 Task: Use the formula "SPLIT" in spreadsheet "Project portfolio".
Action: Mouse moved to (120, 92)
Screenshot: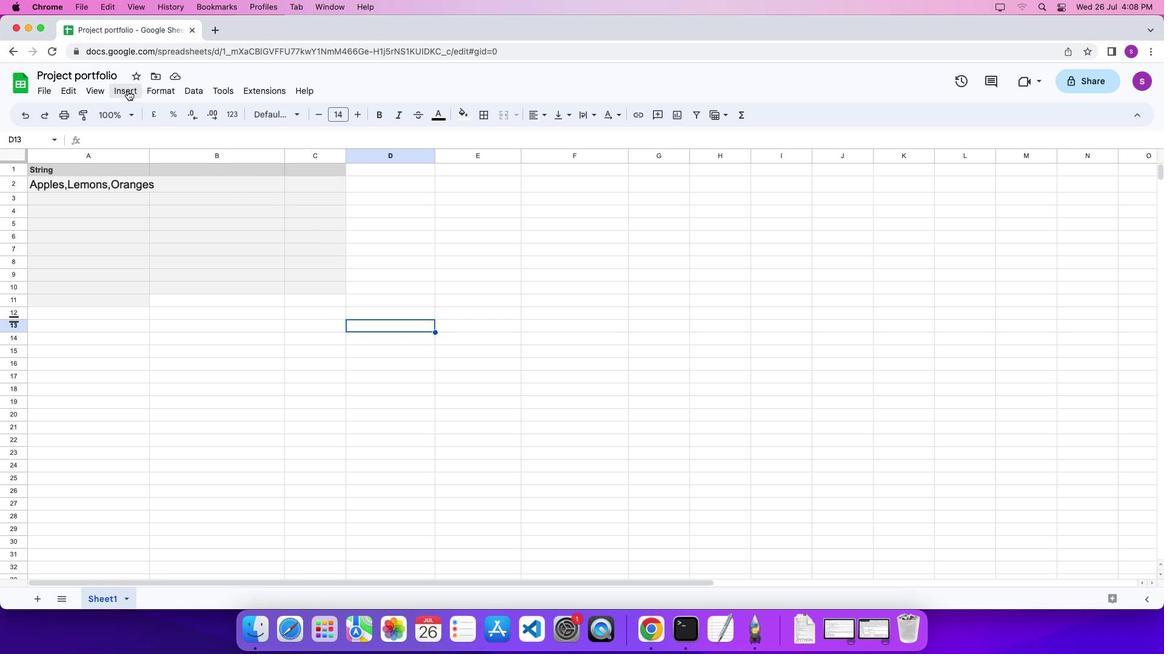 
Action: Mouse pressed left at (120, 92)
Screenshot: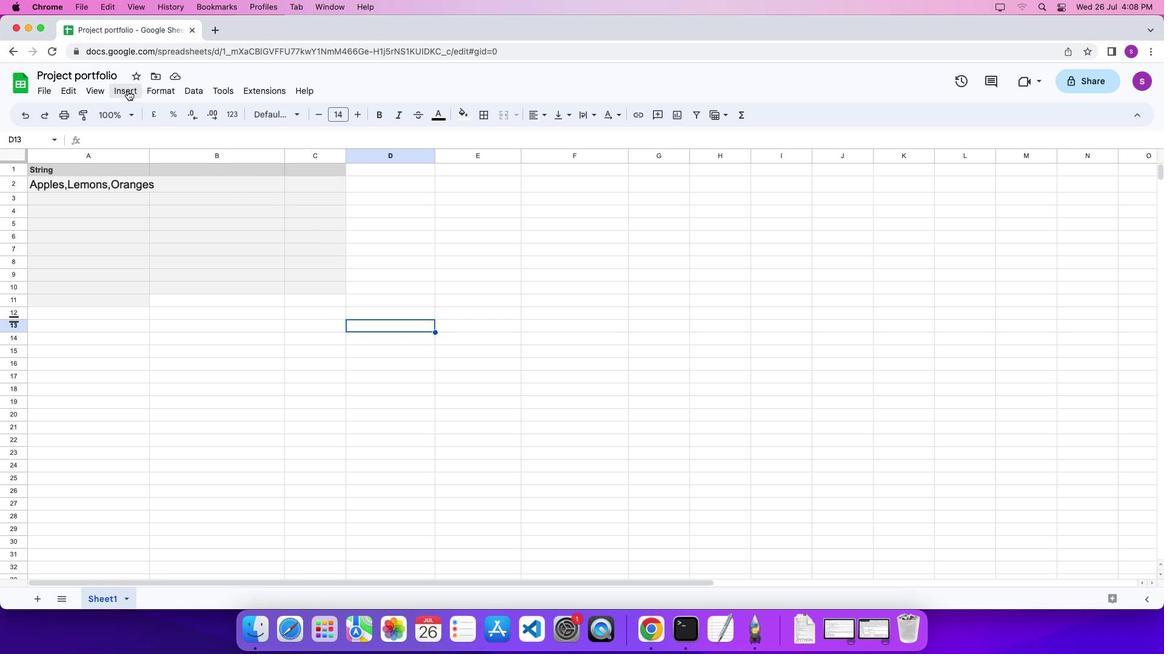 
Action: Mouse moved to (127, 90)
Screenshot: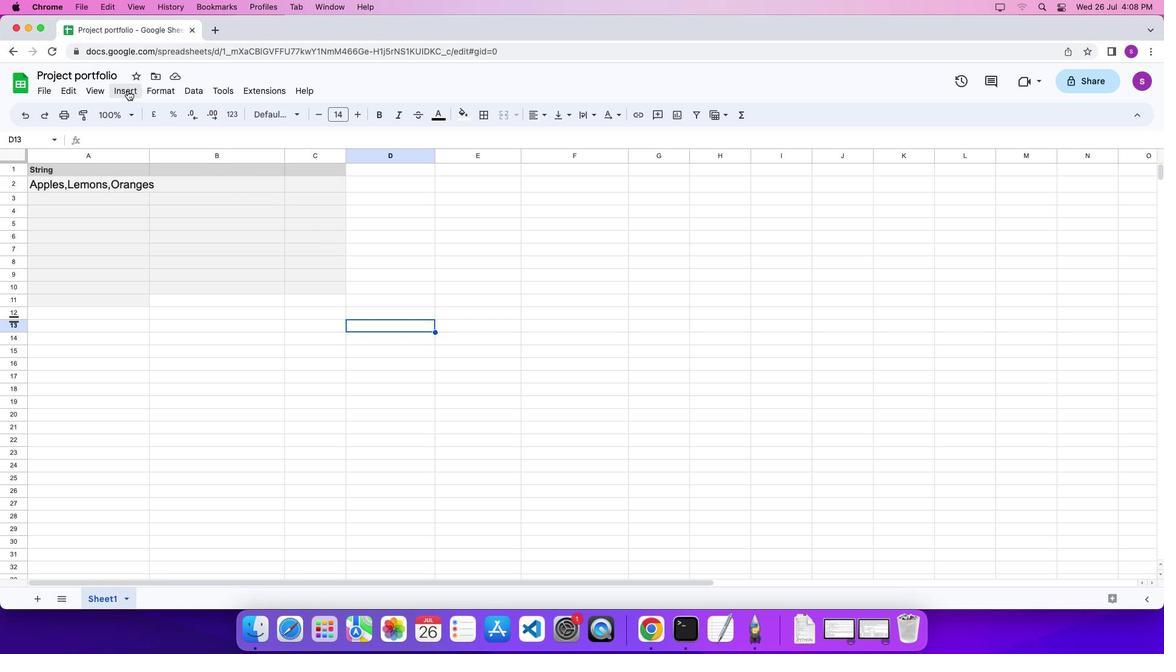 
Action: Mouse pressed left at (127, 90)
Screenshot: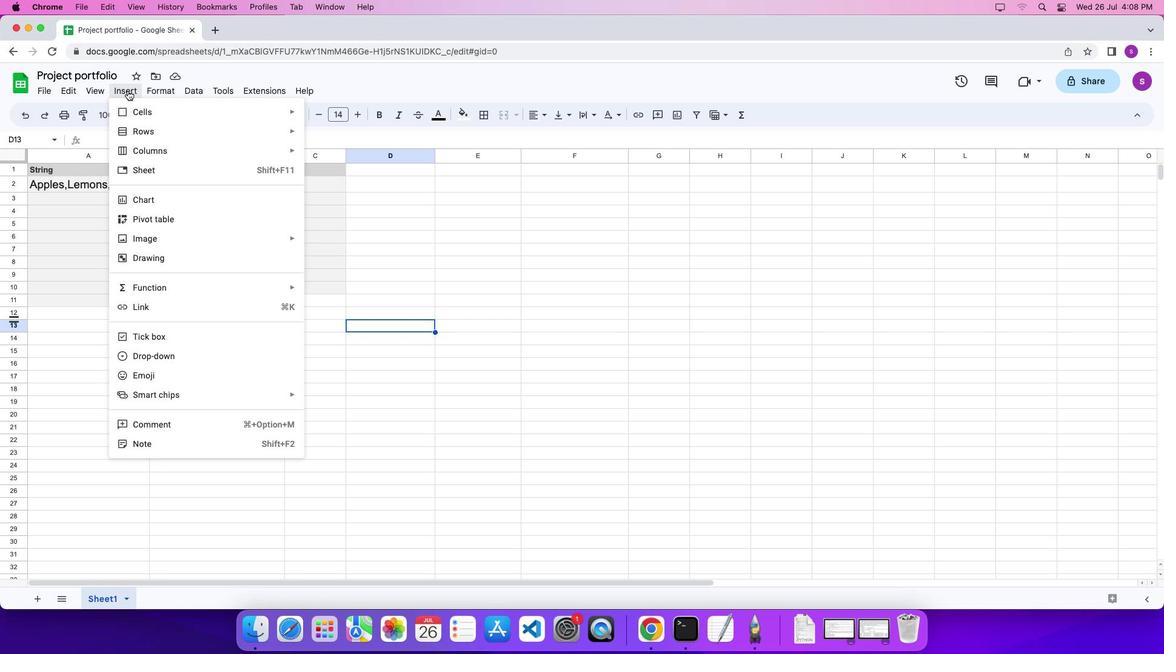 
Action: Mouse moved to (514, 514)
Screenshot: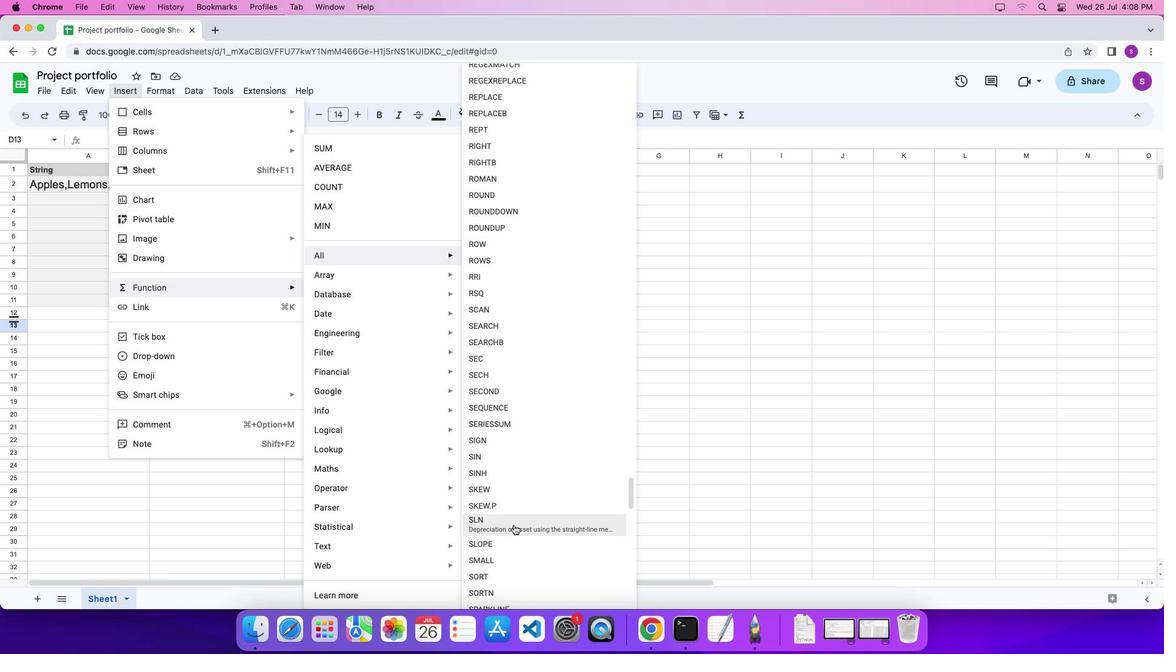 
Action: Mouse scrolled (514, 514) with delta (0, 0)
Screenshot: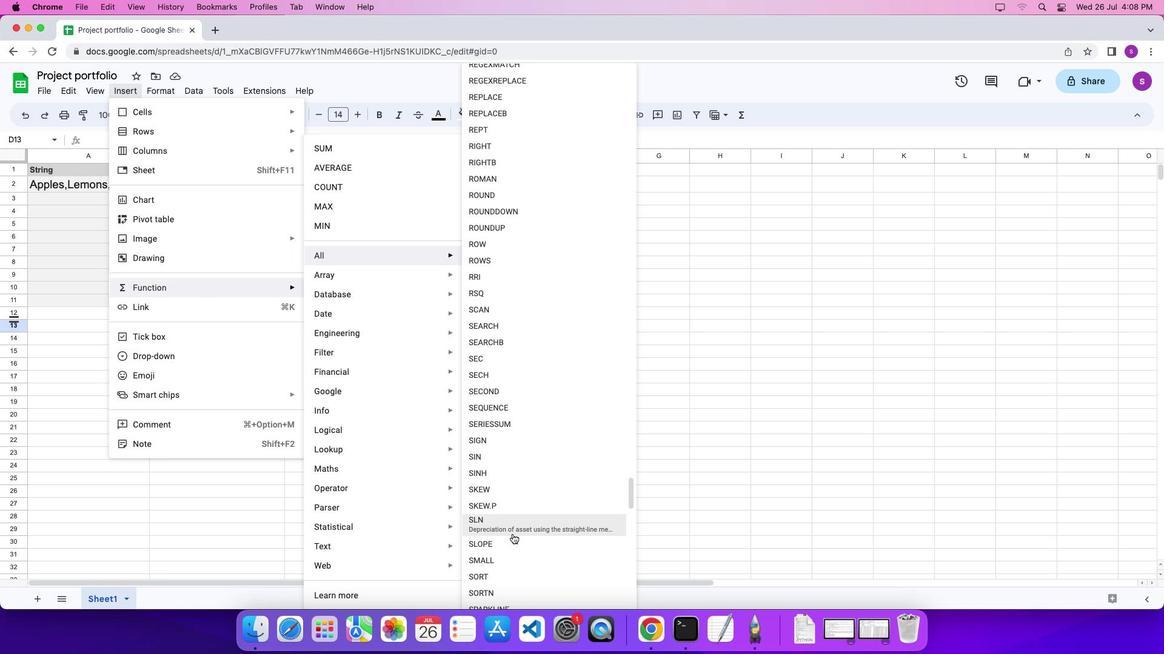 
Action: Mouse moved to (512, 534)
Screenshot: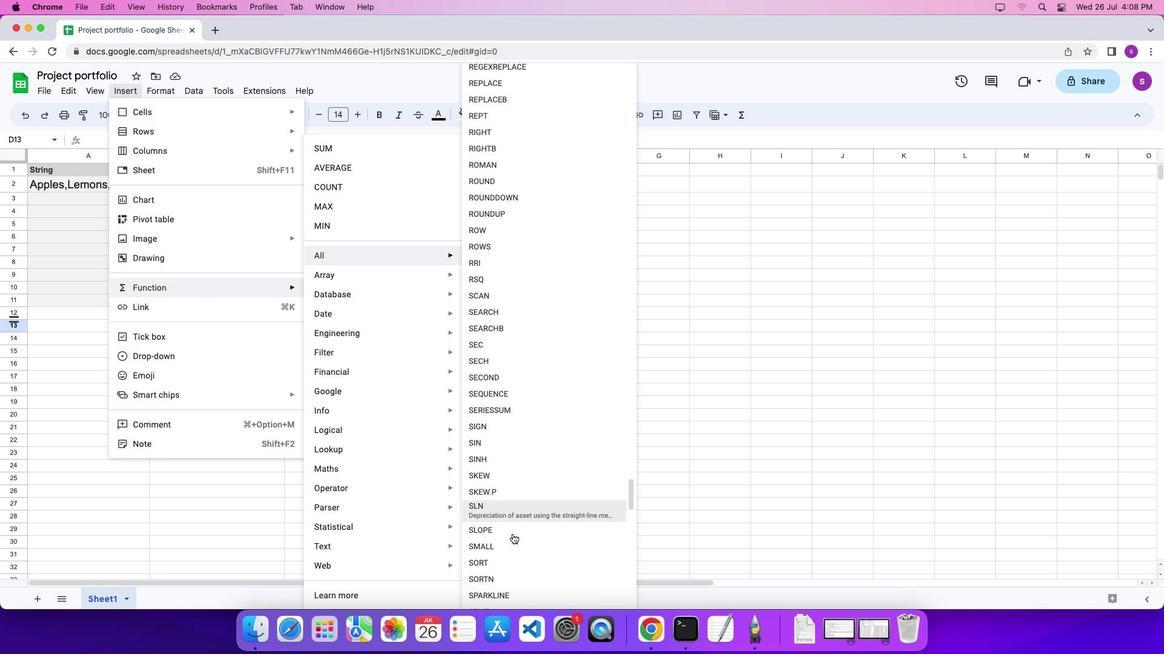 
Action: Mouse scrolled (512, 534) with delta (0, 0)
Screenshot: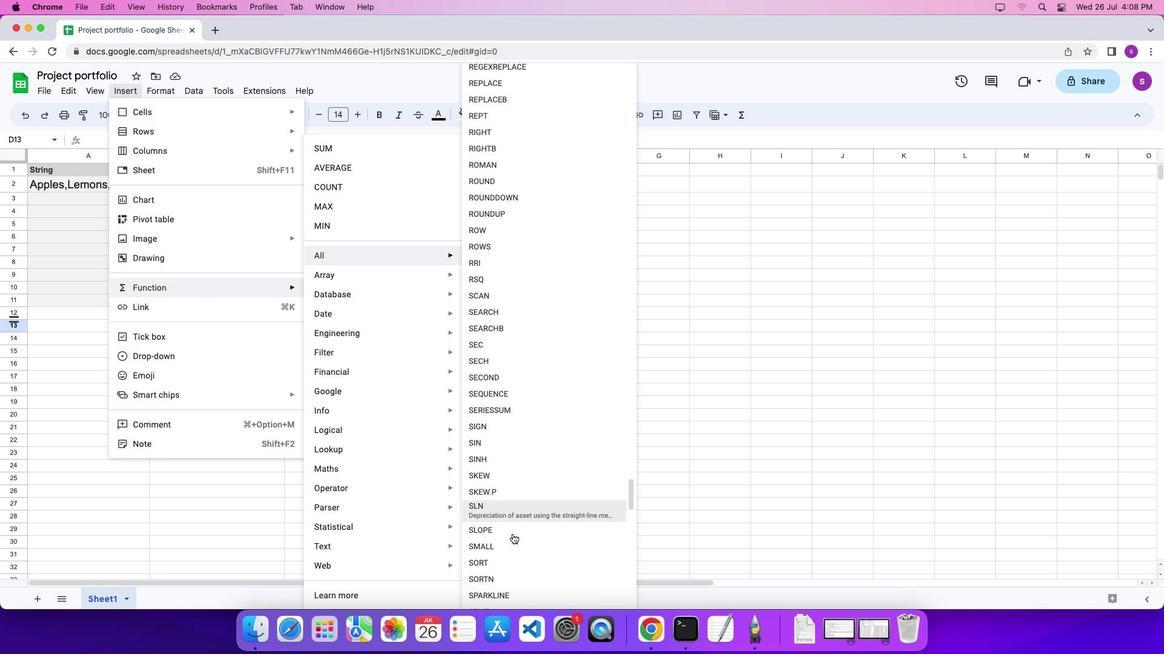
Action: Mouse scrolled (512, 534) with delta (0, 0)
Screenshot: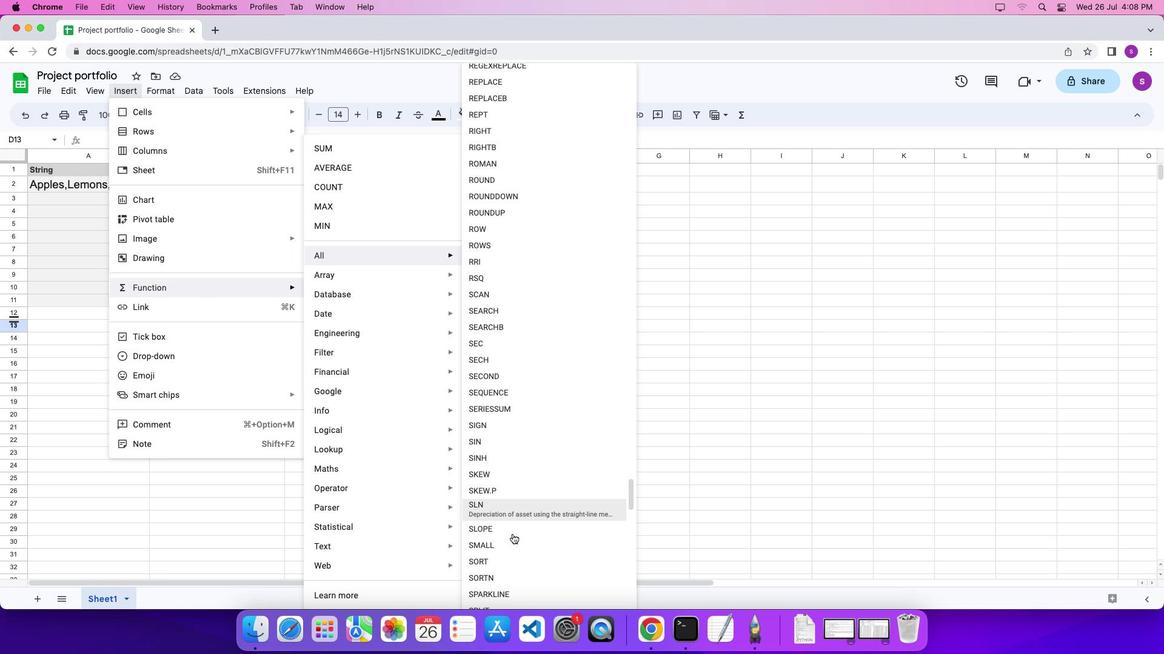 
Action: Mouse scrolled (512, 534) with delta (0, 0)
Screenshot: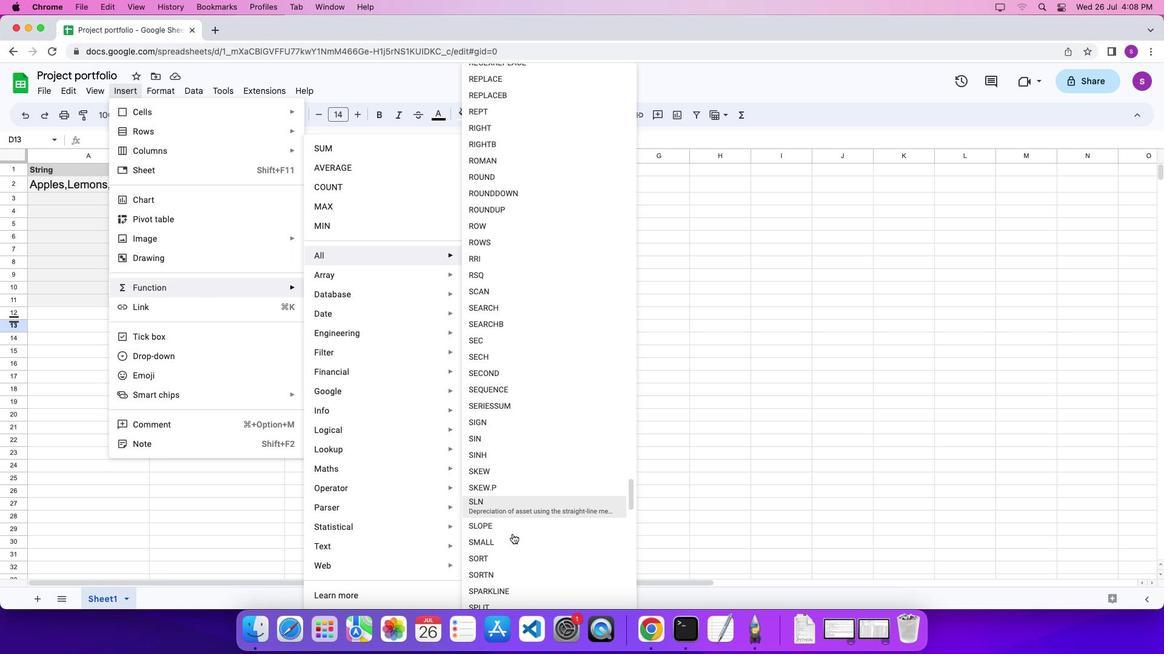 
Action: Mouse scrolled (512, 534) with delta (0, 0)
Screenshot: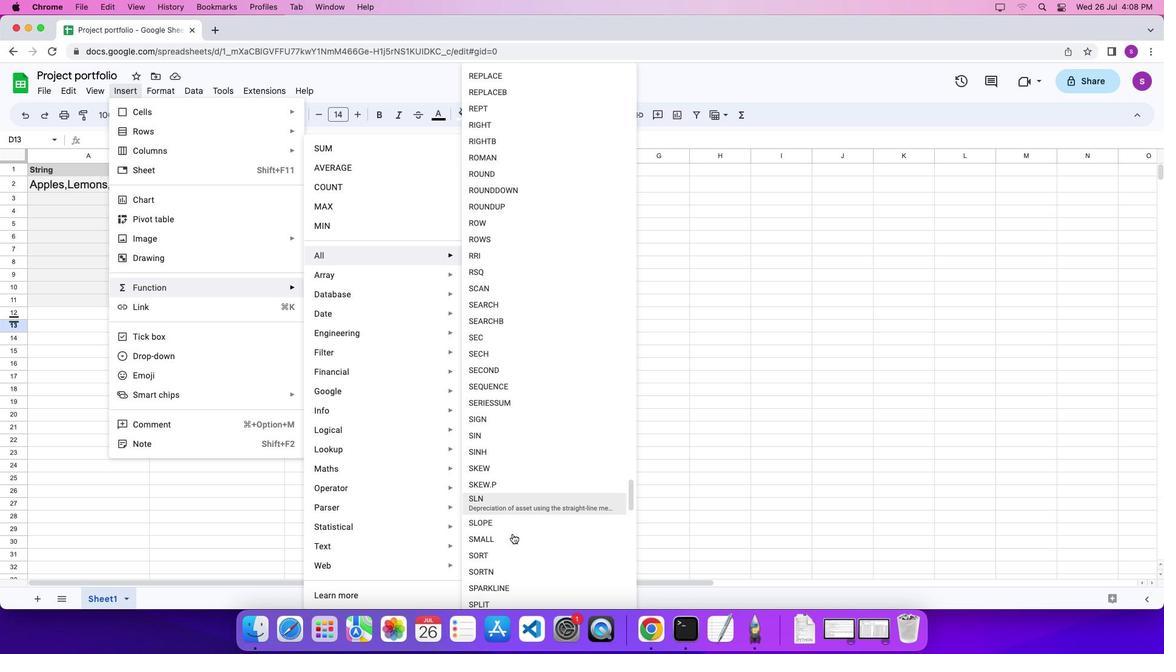 
Action: Mouse scrolled (512, 534) with delta (0, 0)
Screenshot: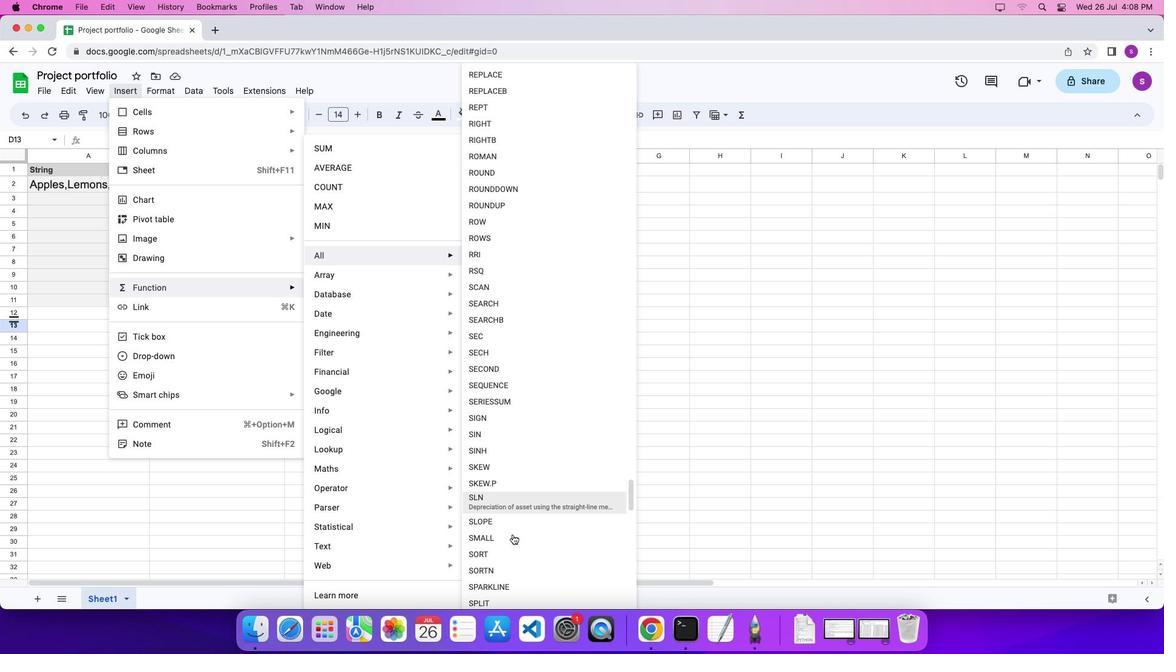 
Action: Mouse scrolled (512, 534) with delta (0, 0)
Screenshot: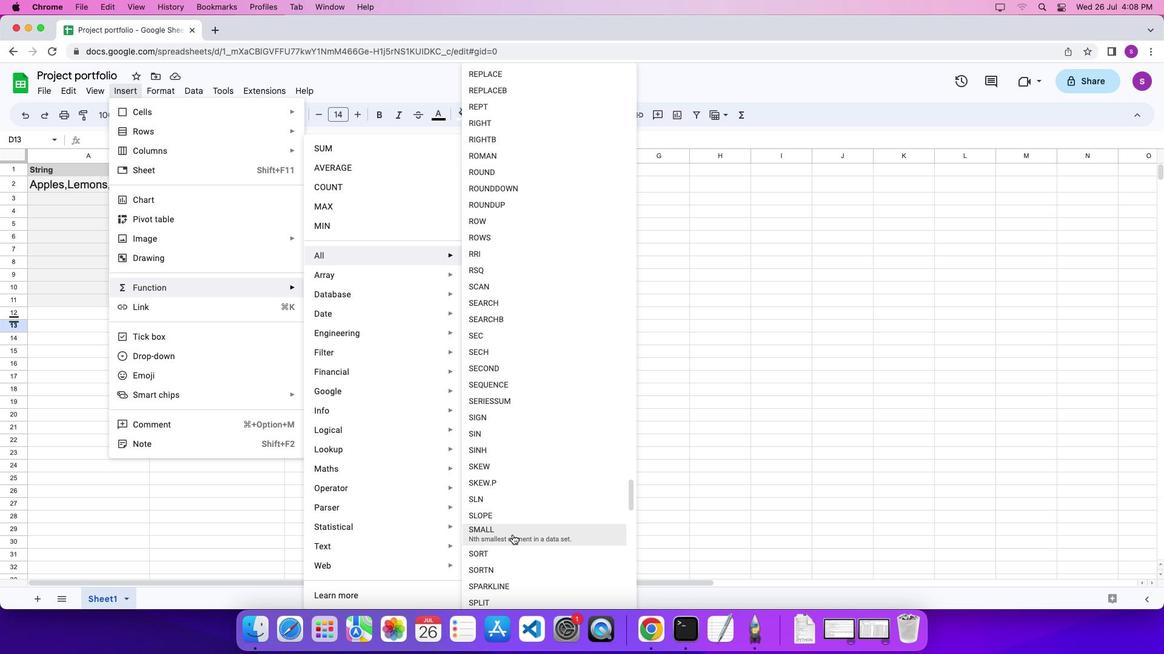 
Action: Mouse moved to (512, 534)
Screenshot: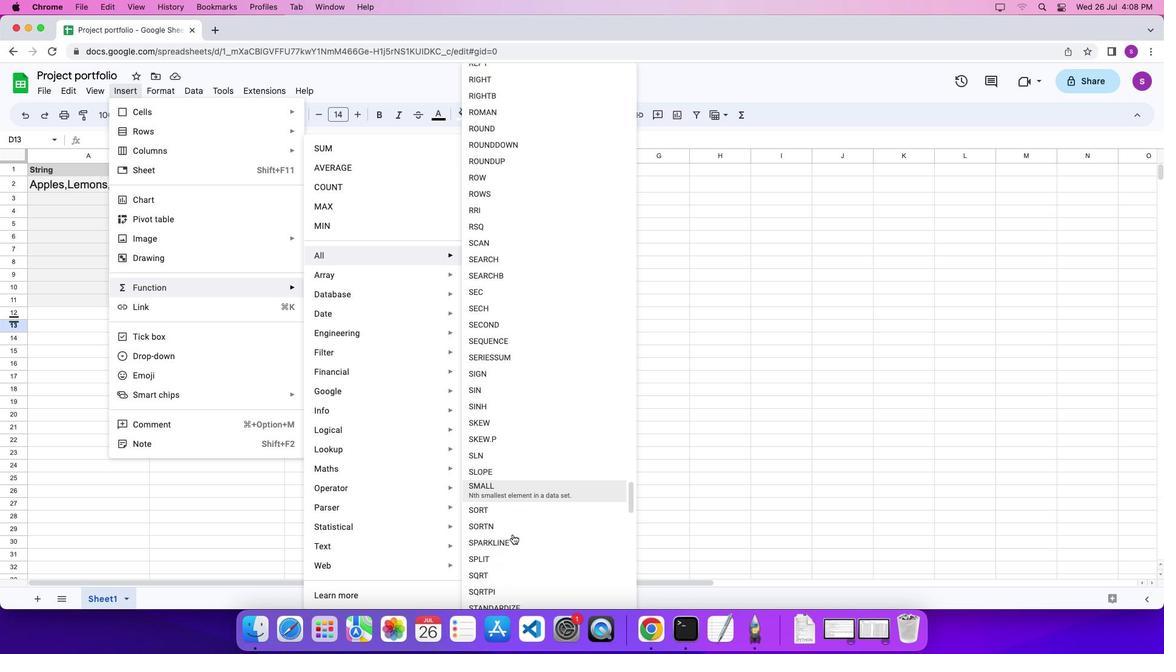 
Action: Mouse scrolled (512, 534) with delta (0, 0)
Screenshot: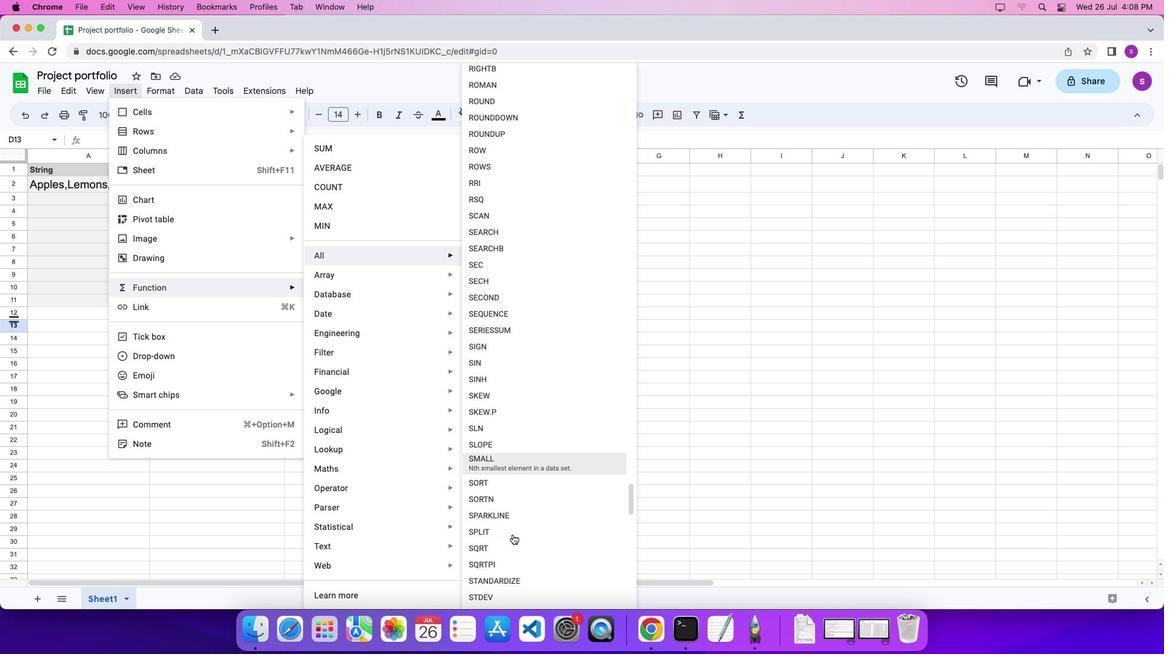 
Action: Mouse scrolled (512, 534) with delta (0, 0)
Screenshot: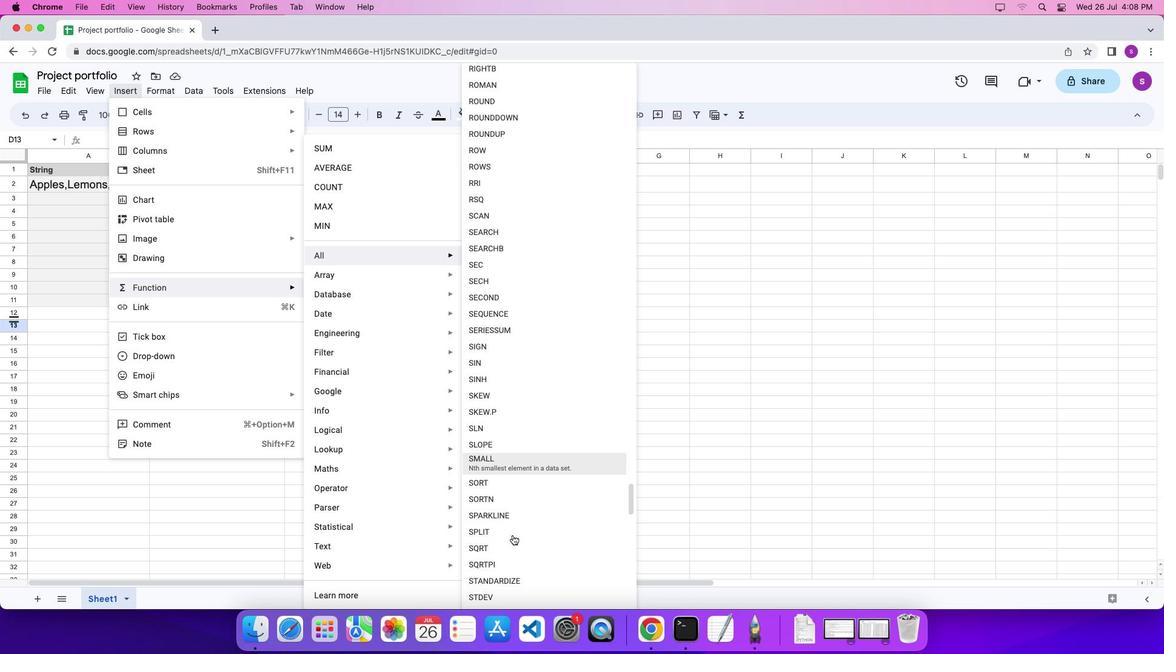 
Action: Mouse scrolled (512, 534) with delta (0, 0)
Screenshot: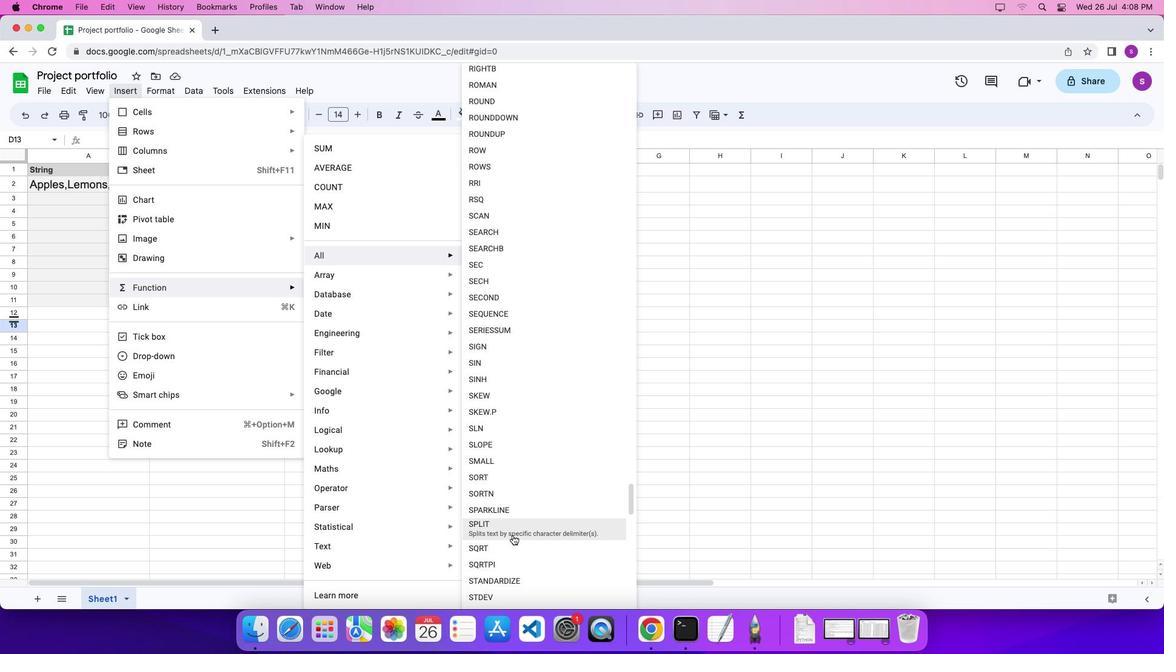 
Action: Mouse moved to (511, 532)
Screenshot: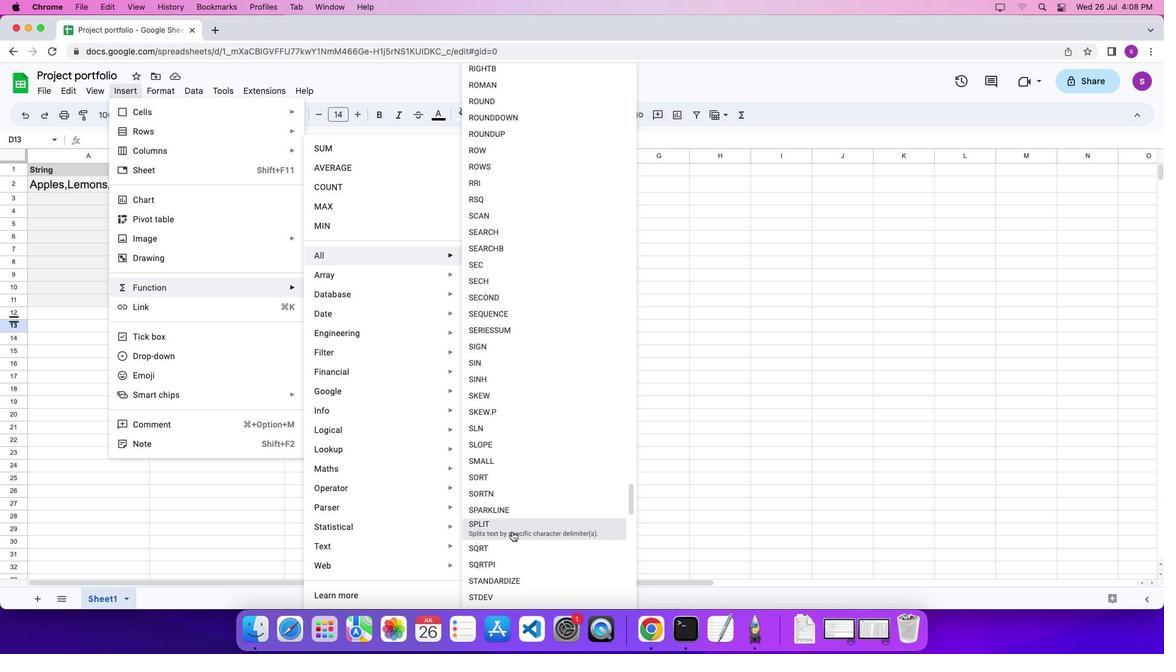 
Action: Mouse pressed left at (511, 532)
Screenshot: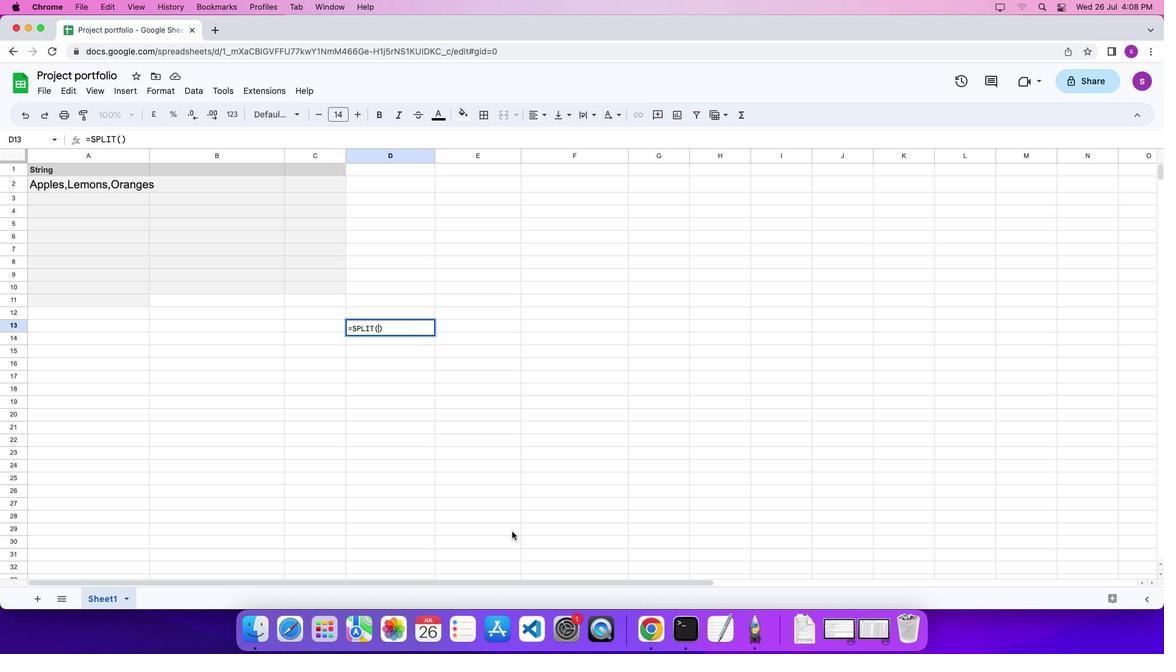 
Action: Mouse moved to (106, 184)
Screenshot: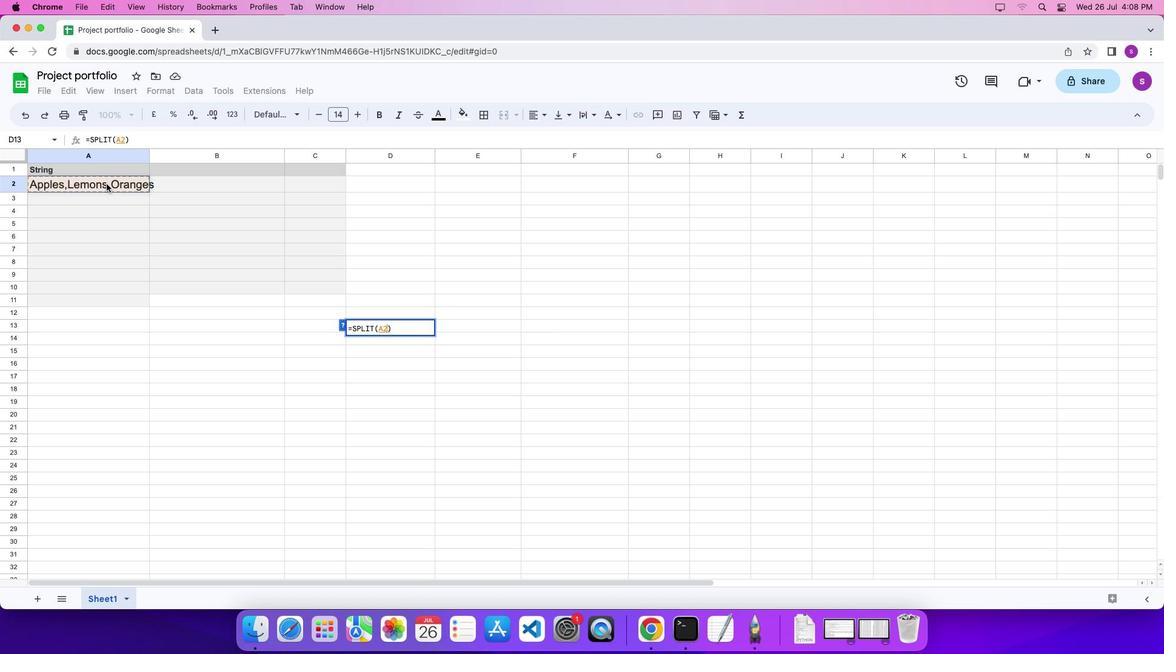 
Action: Mouse pressed left at (106, 184)
Screenshot: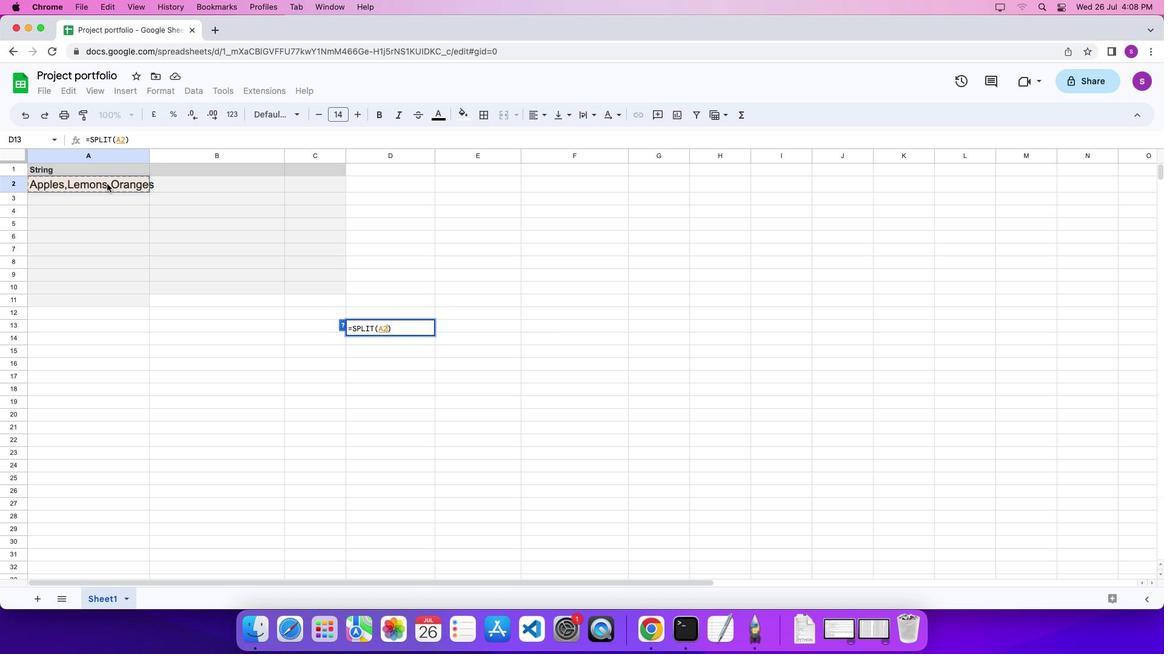 
Action: Mouse moved to (147, 203)
Screenshot: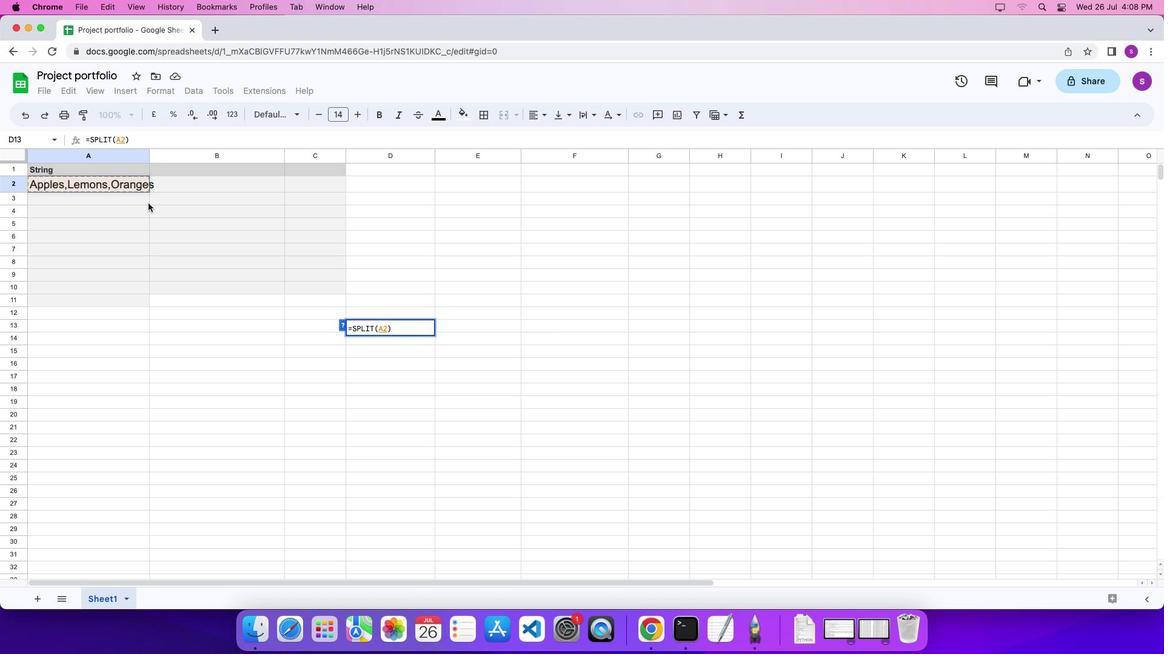 
Action: Key pressed ','Key.shift_r'"'','Key.shift_r'"''\x03'
Screenshot: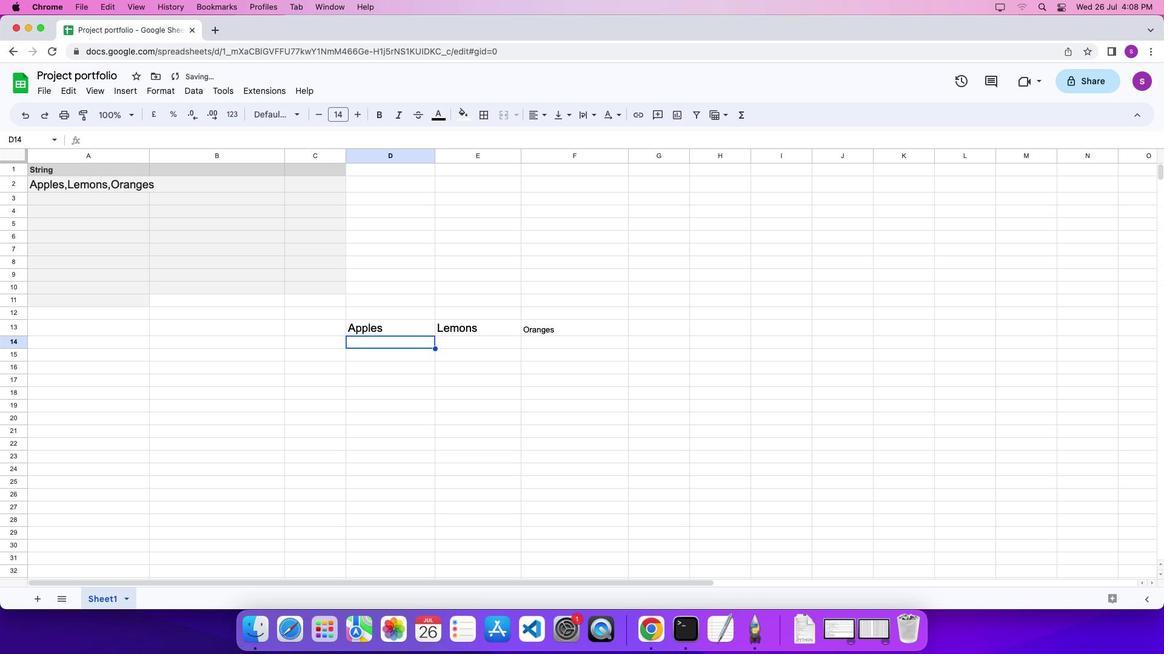 
